Task: Add in the project VortexTech an epic 'Network Segmentation'.
Action: Mouse moved to (207, 272)
Screenshot: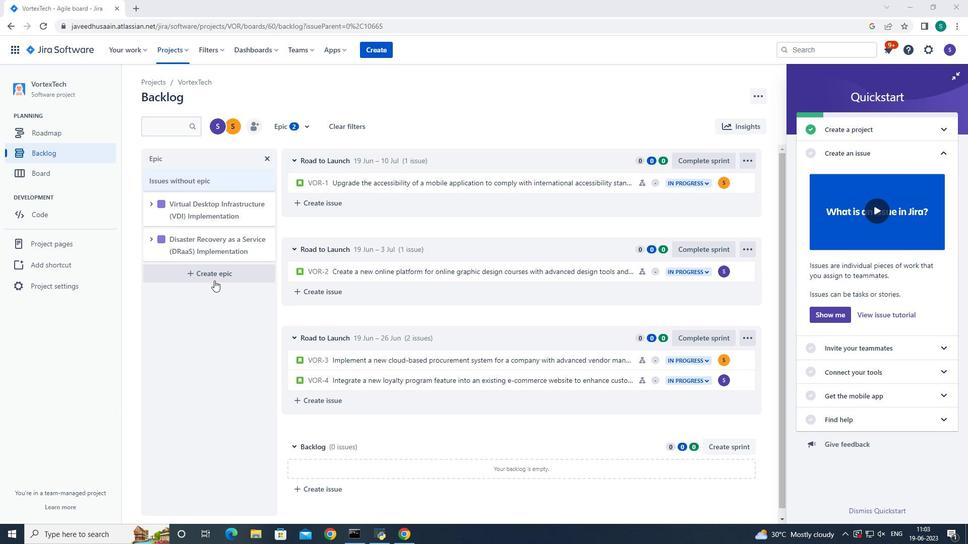 
Action: Mouse pressed left at (207, 272)
Screenshot: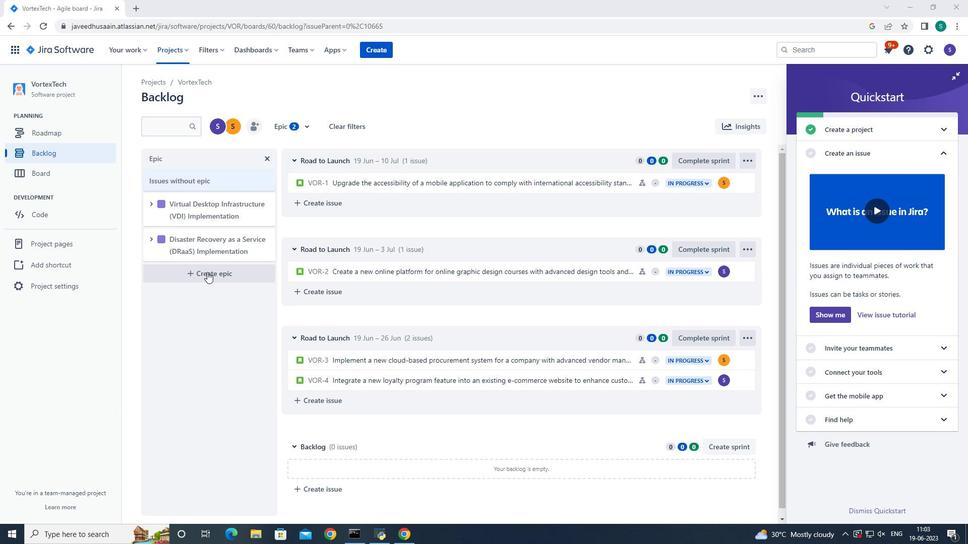 
Action: Mouse moved to (195, 269)
Screenshot: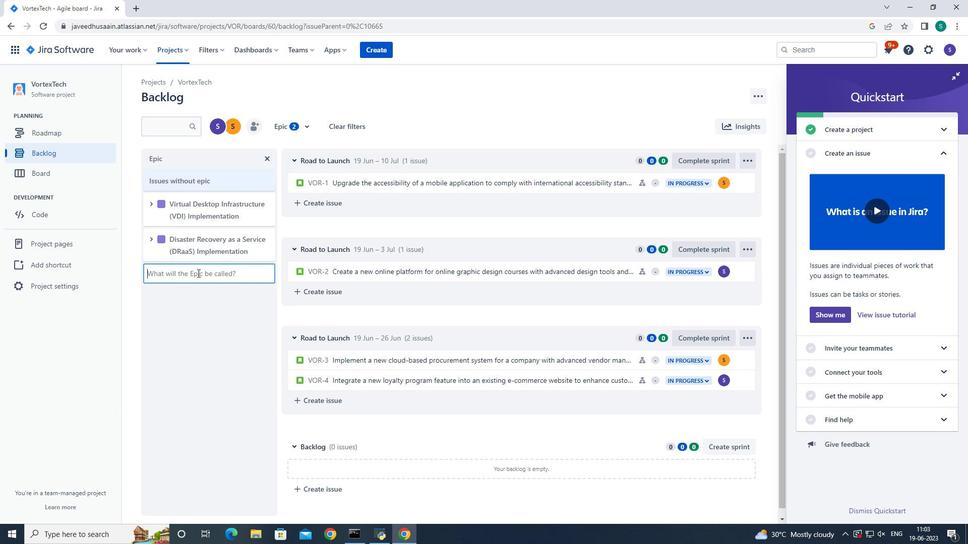 
Action: Mouse pressed left at (195, 269)
Screenshot: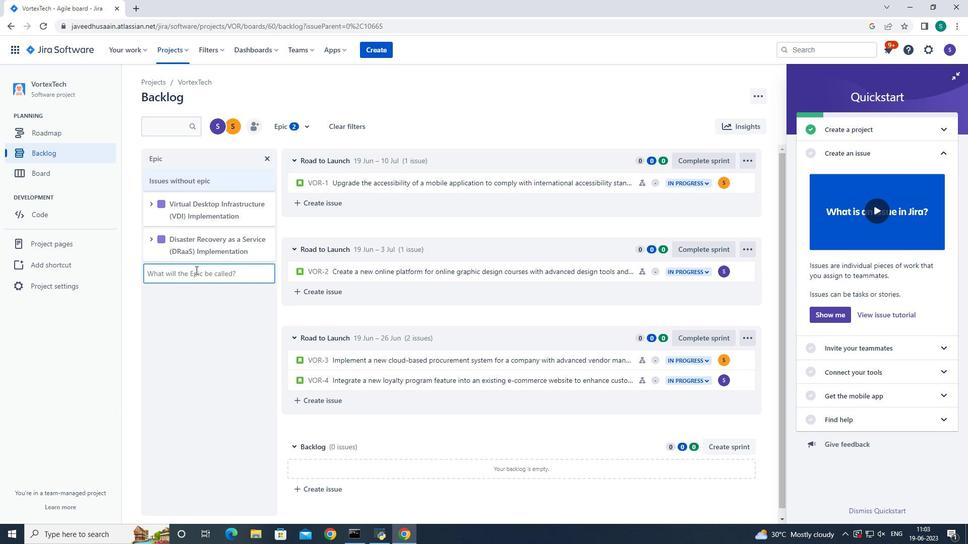 
Action: Key pressed <Key.shift>Network<Key.space><Key.shift>Segmentation<Key.enter>
Screenshot: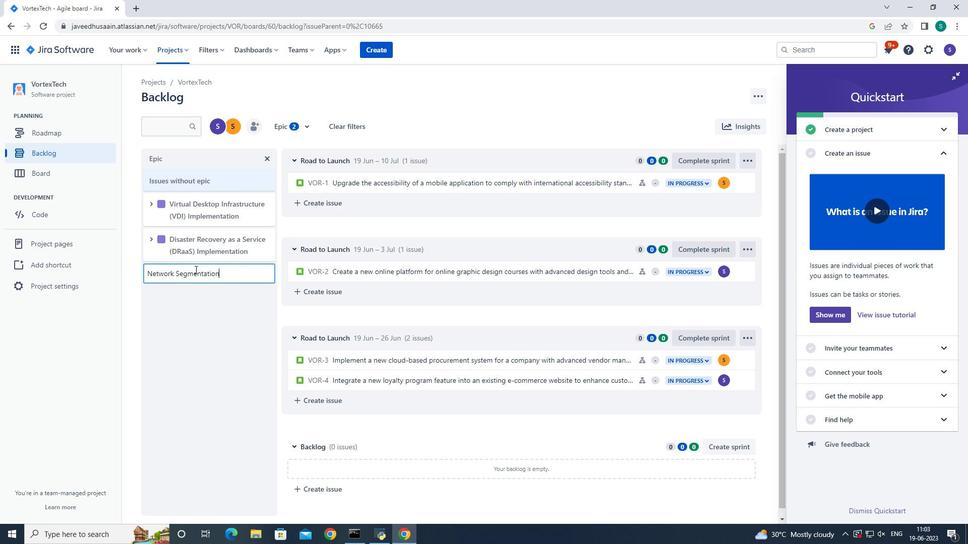 
Action: Mouse moved to (215, 286)
Screenshot: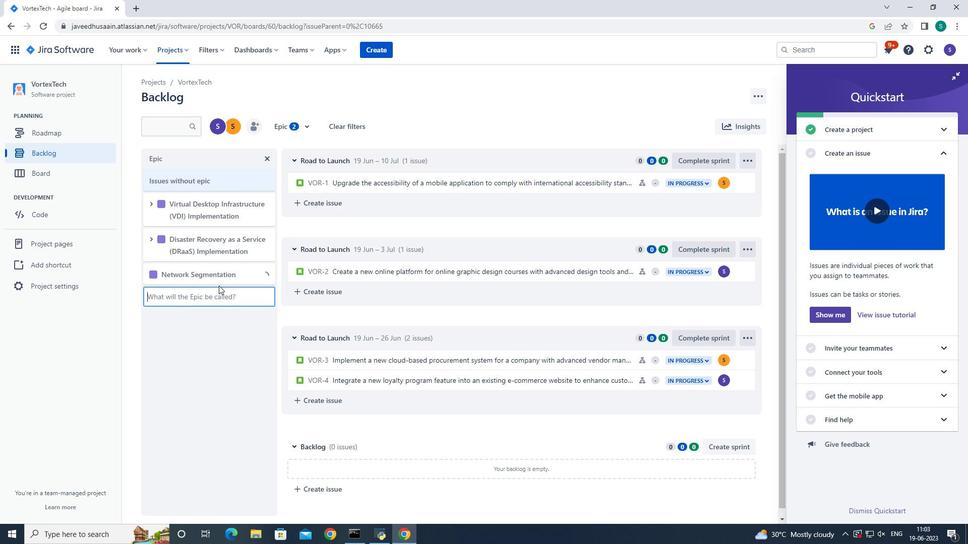 
